 Task: Access the "File detail" page setting.
Action: Mouse moved to (1047, 71)
Screenshot: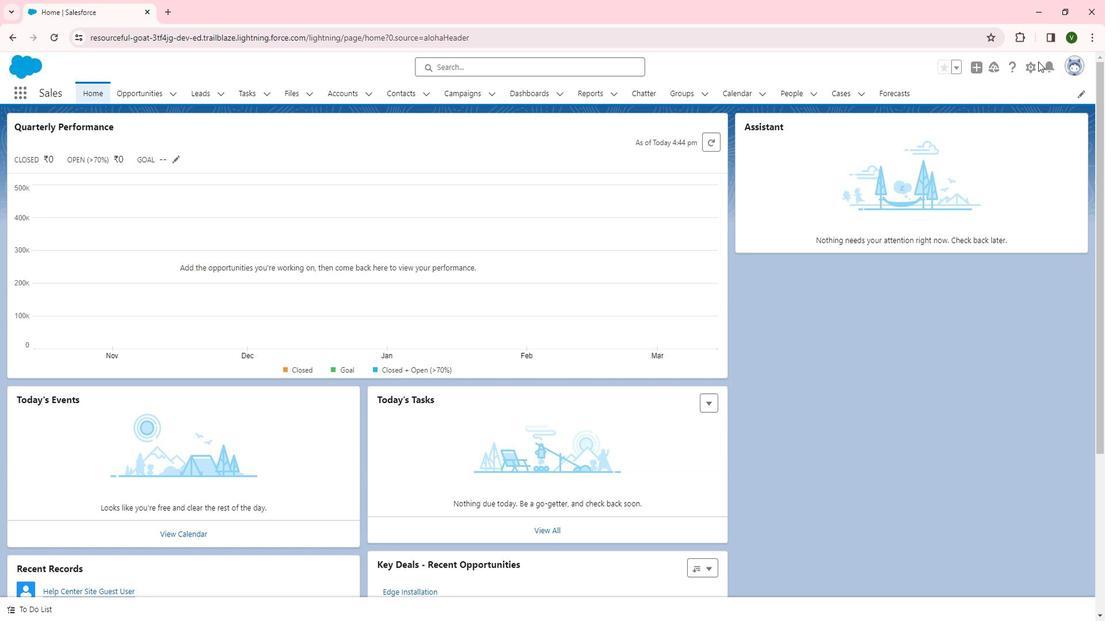 
Action: Mouse pressed left at (1047, 71)
Screenshot: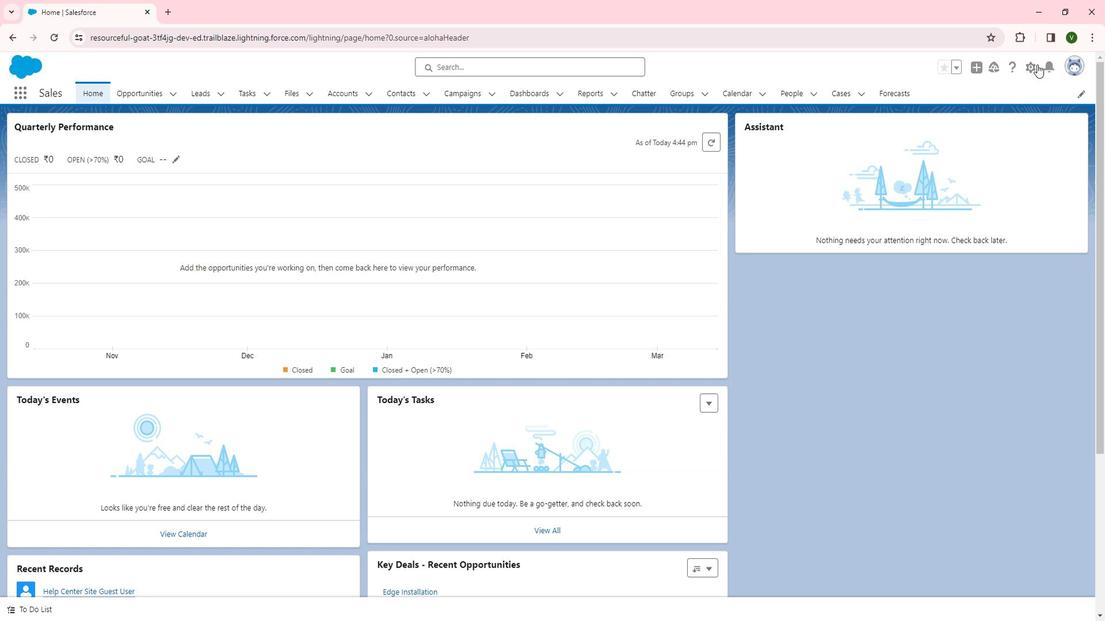 
Action: Mouse moved to (1006, 112)
Screenshot: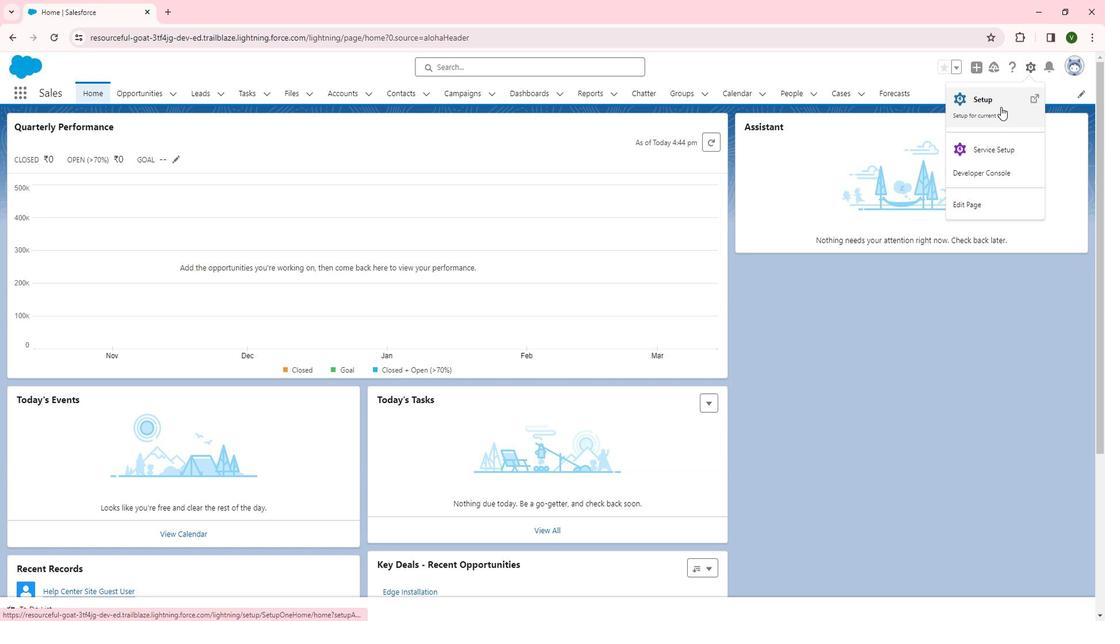 
Action: Mouse pressed left at (1006, 112)
Screenshot: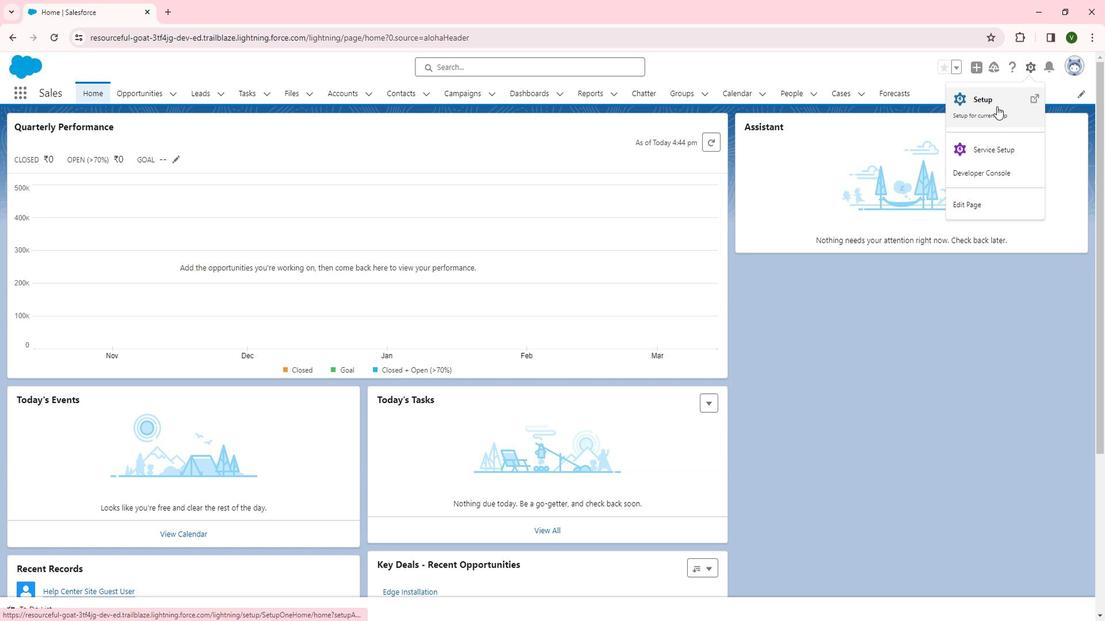 
Action: Mouse moved to (97, 355)
Screenshot: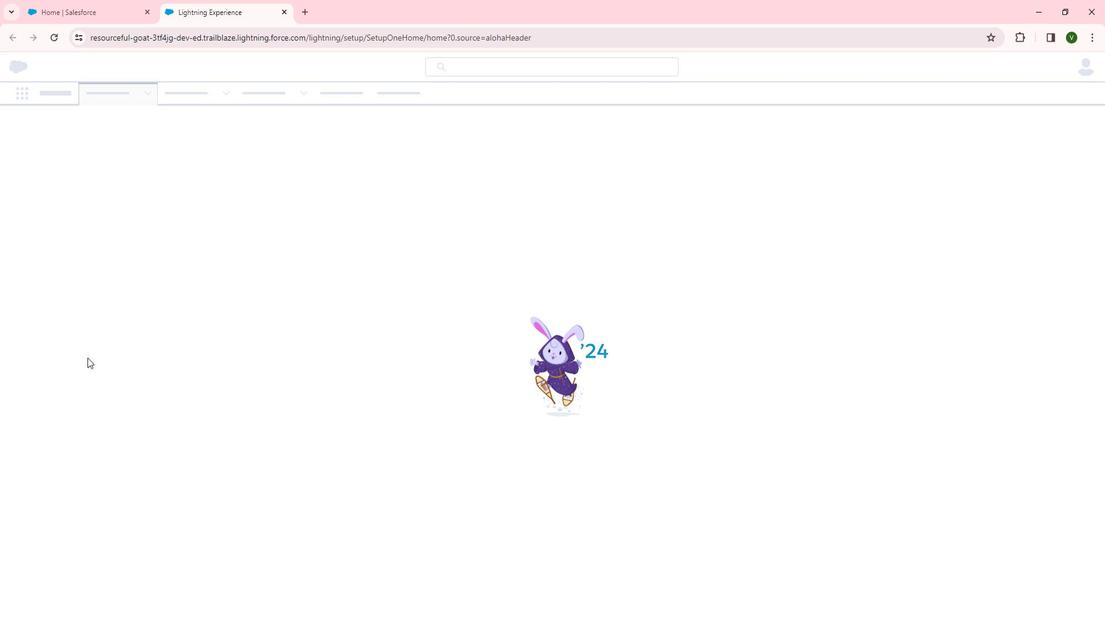 
Action: Mouse scrolled (97, 355) with delta (0, 0)
Screenshot: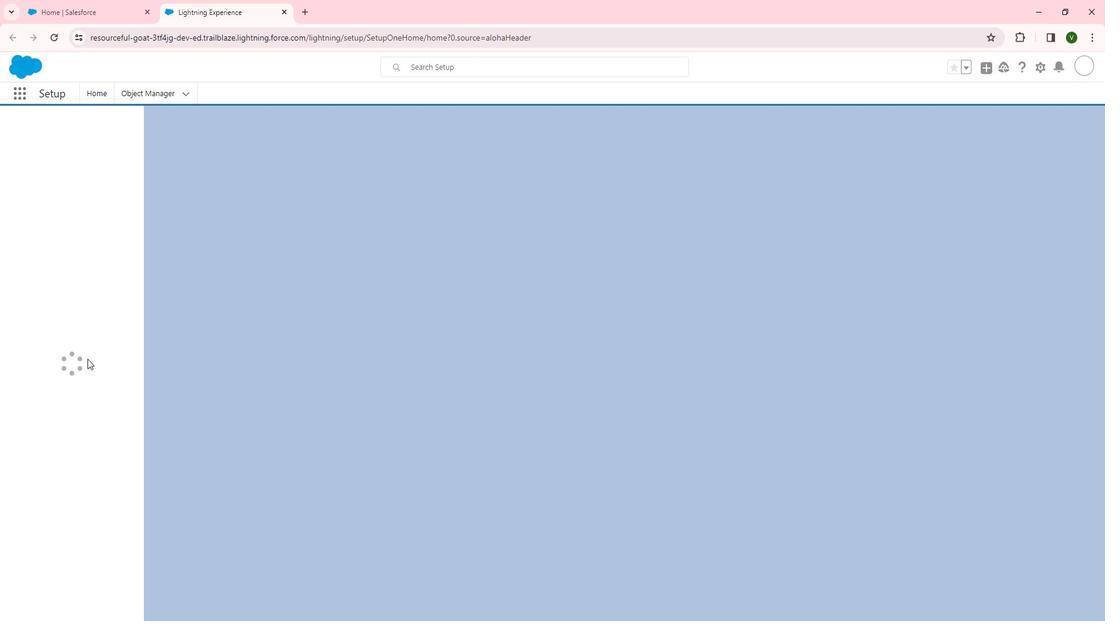 
Action: Mouse scrolled (97, 355) with delta (0, 0)
Screenshot: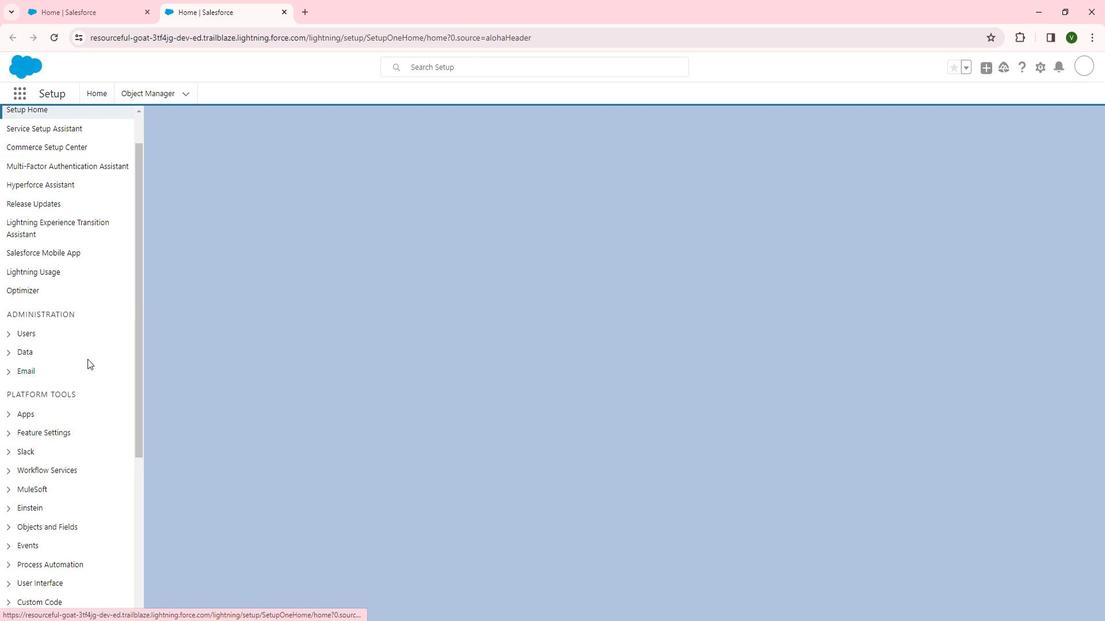 
Action: Mouse moved to (80, 354)
Screenshot: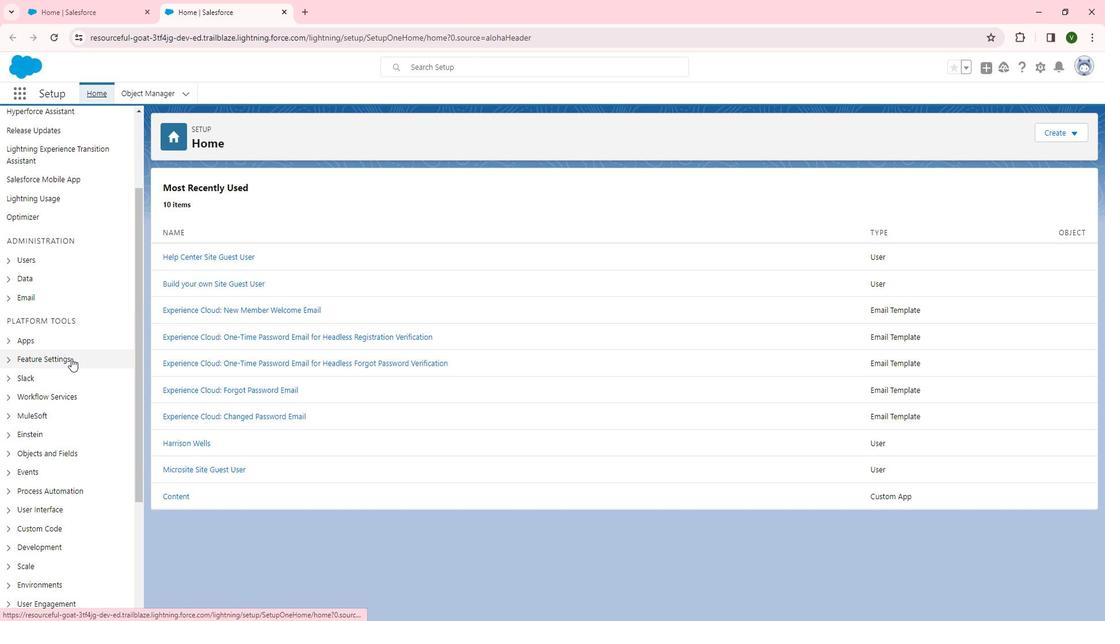 
Action: Mouse scrolled (80, 354) with delta (0, 0)
Screenshot: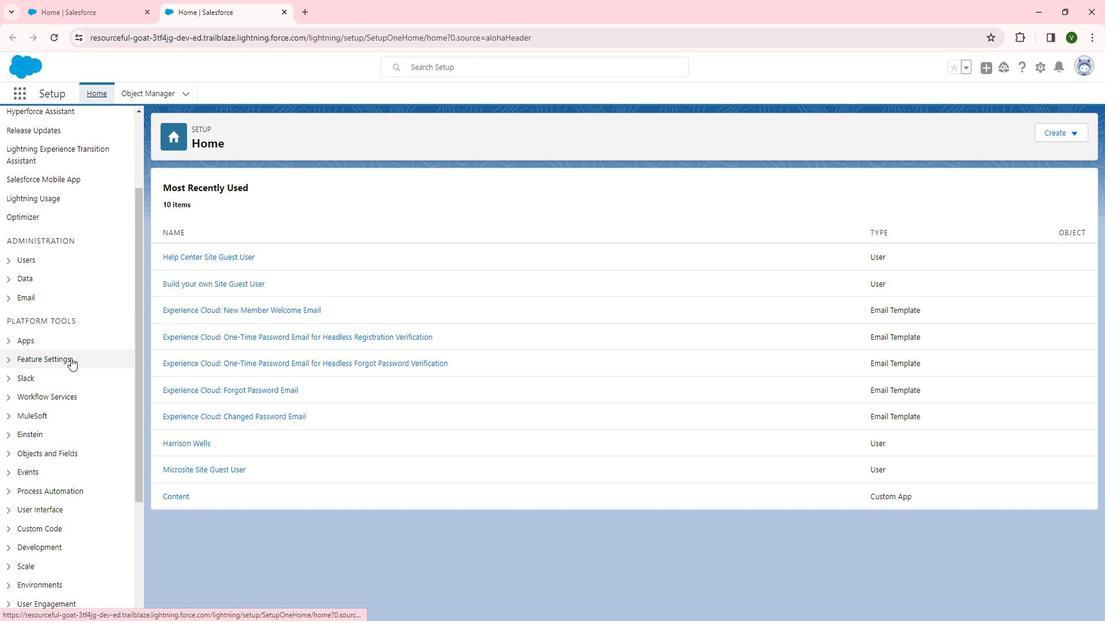 
Action: Mouse moved to (65, 303)
Screenshot: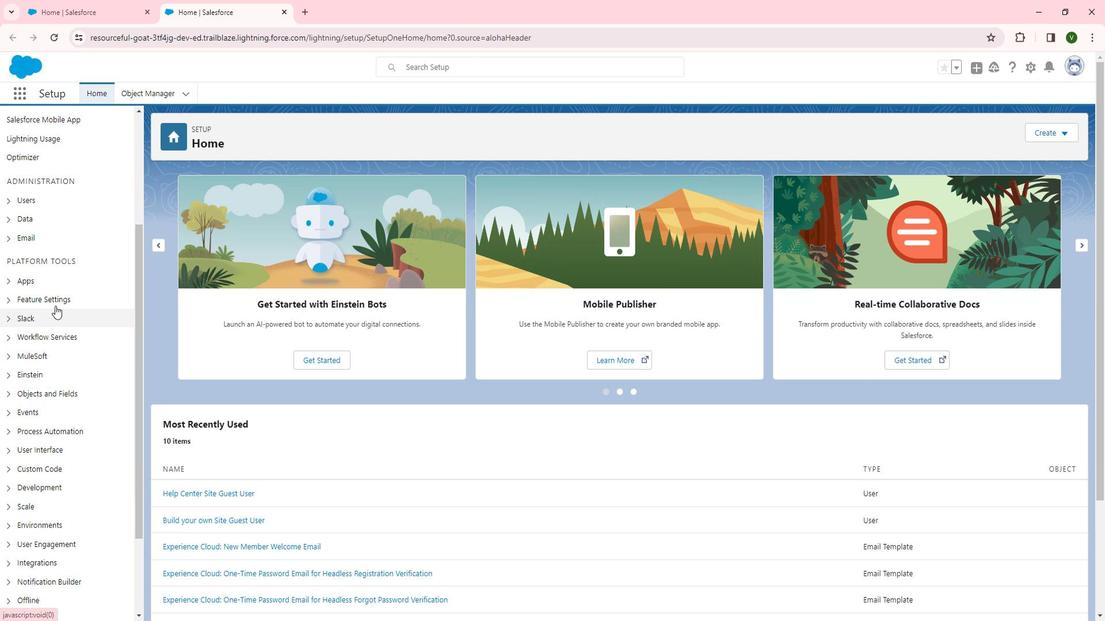 
Action: Mouse scrolled (65, 302) with delta (0, 0)
Screenshot: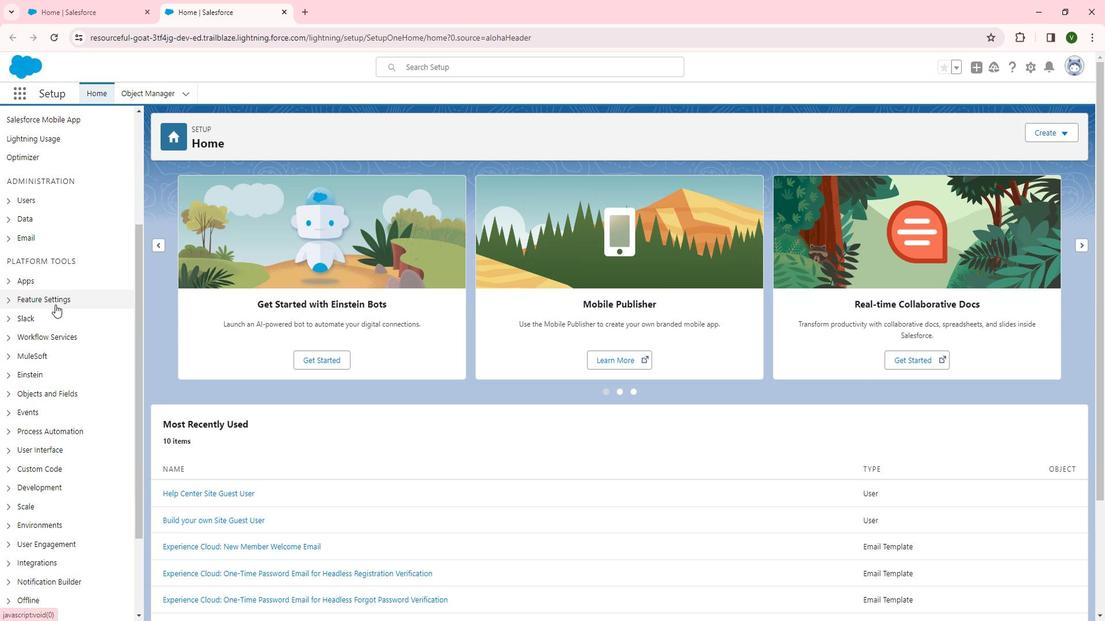 
Action: Mouse scrolled (65, 302) with delta (0, 0)
Screenshot: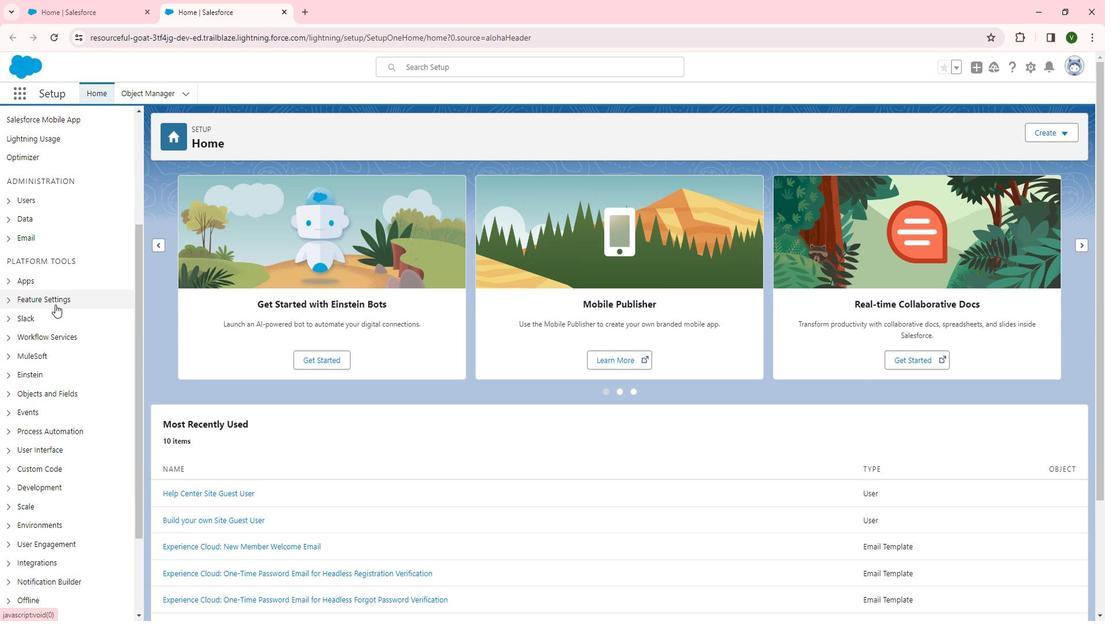 
Action: Mouse scrolled (65, 302) with delta (0, 0)
Screenshot: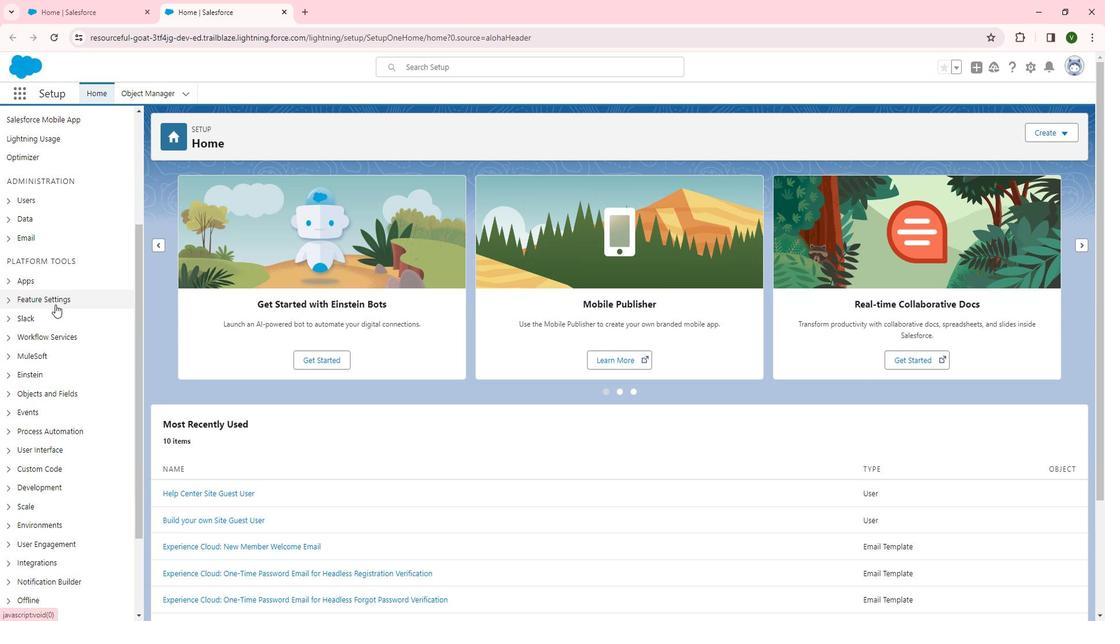 
Action: Mouse moved to (65, 180)
Screenshot: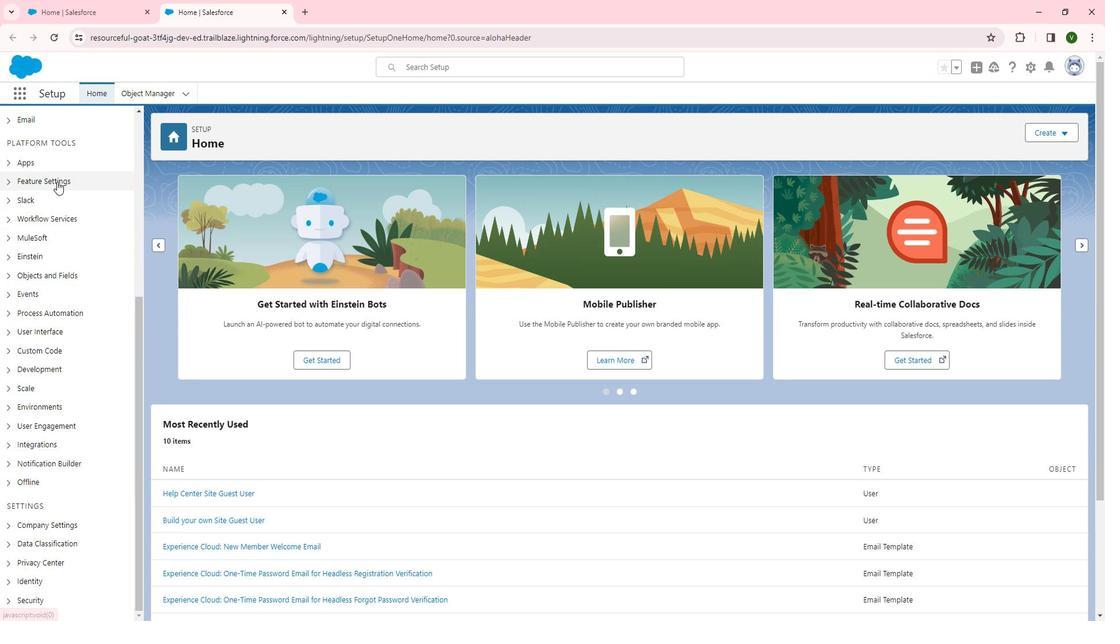 
Action: Mouse pressed left at (65, 180)
Screenshot: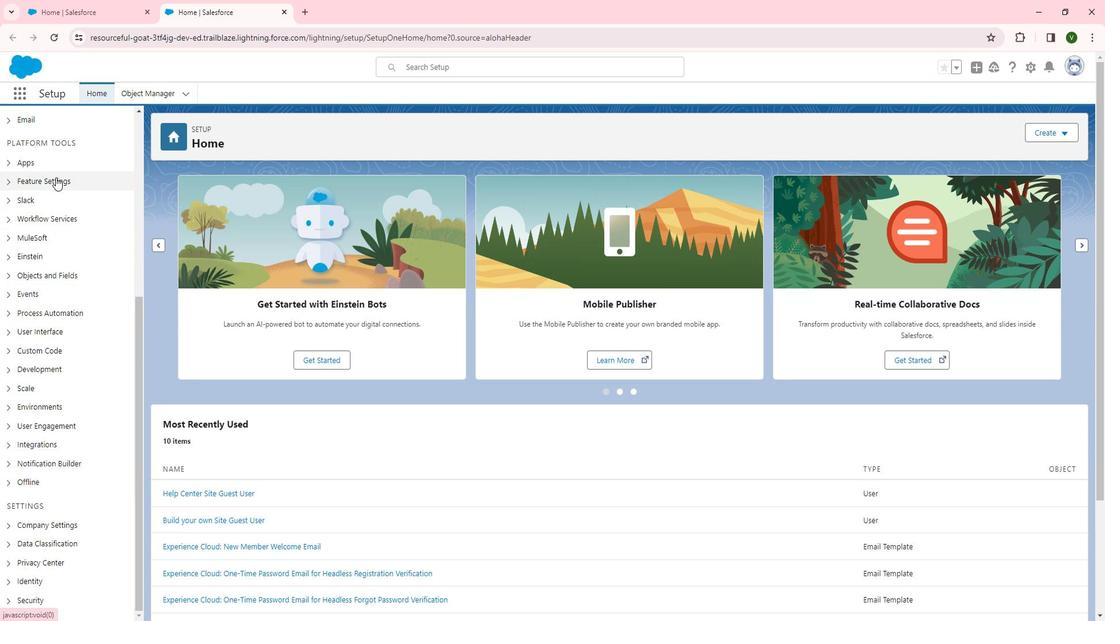 
Action: Mouse moved to (66, 277)
Screenshot: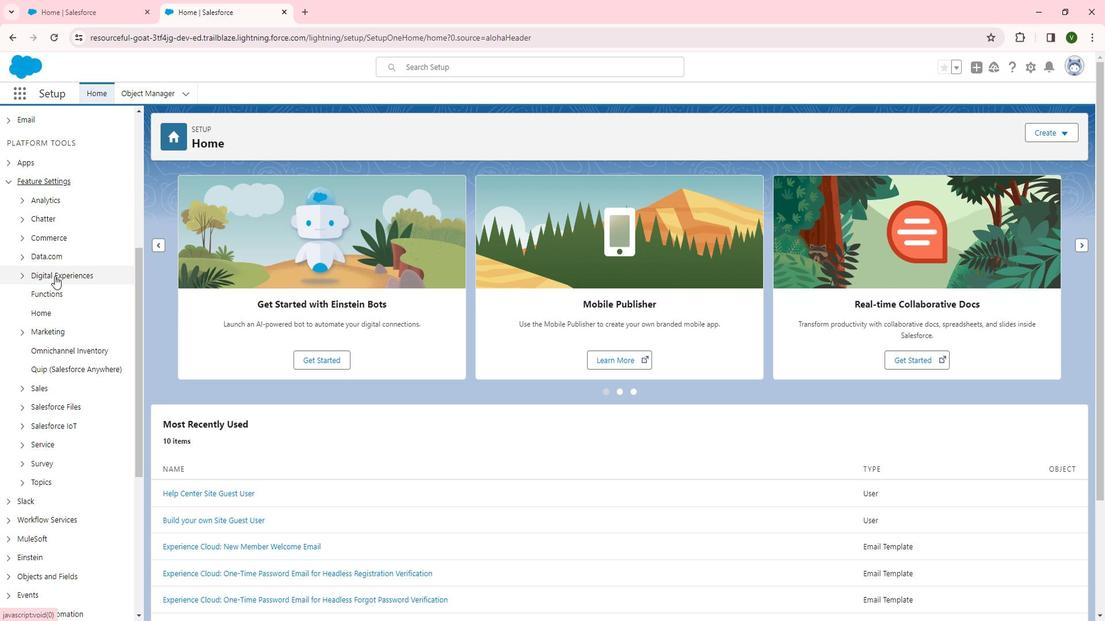 
Action: Mouse pressed left at (66, 277)
Screenshot: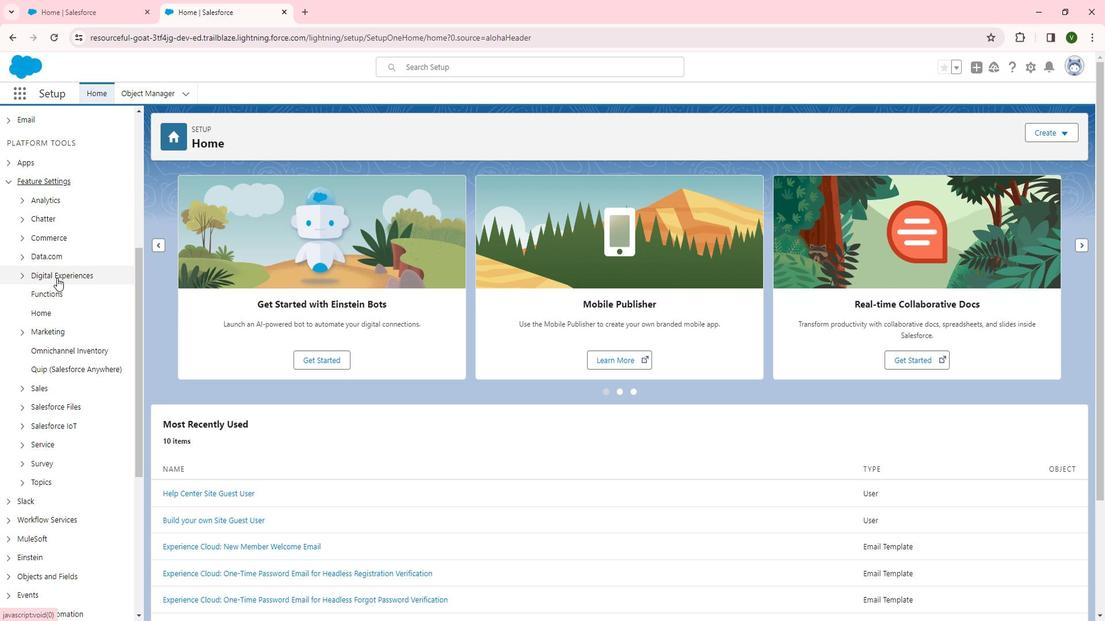 
Action: Mouse moved to (66, 303)
Screenshot: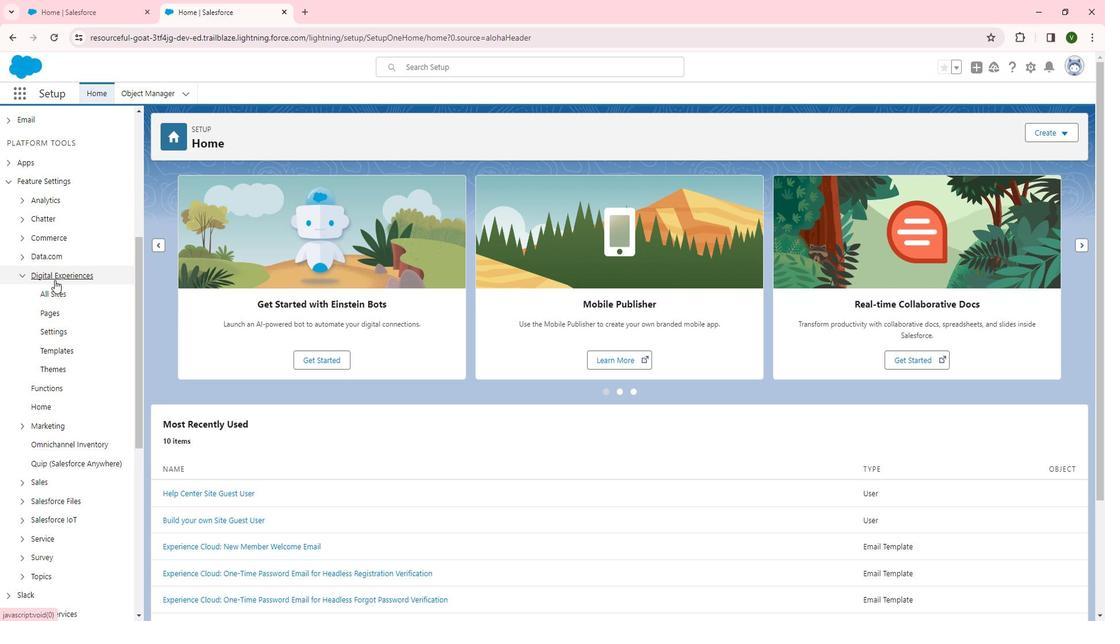 
Action: Mouse scrolled (66, 303) with delta (0, 0)
Screenshot: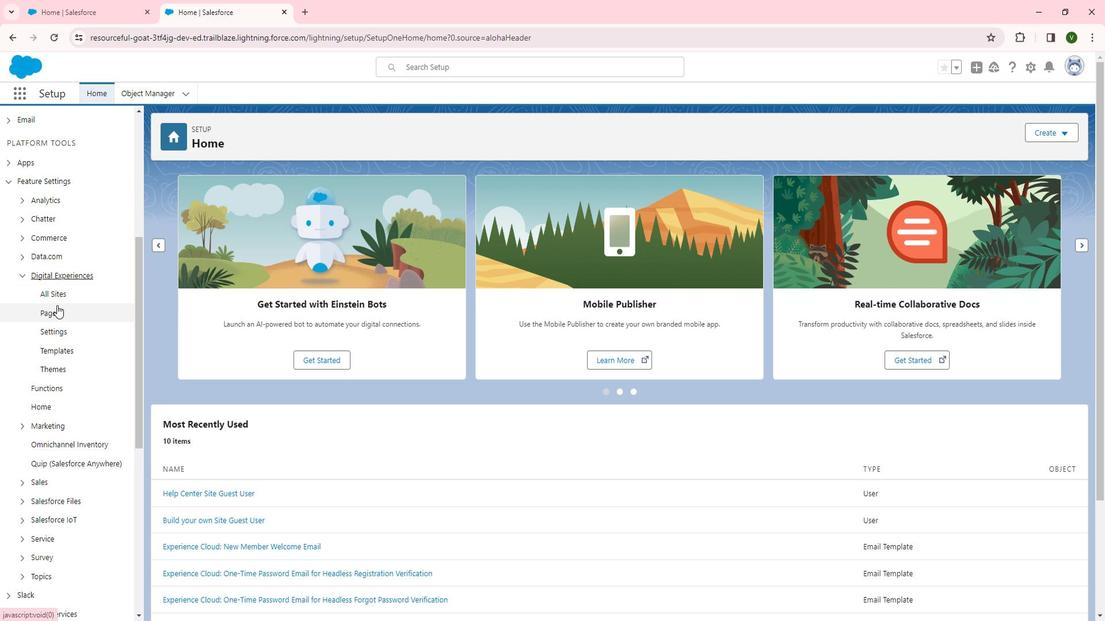 
Action: Mouse moved to (74, 232)
Screenshot: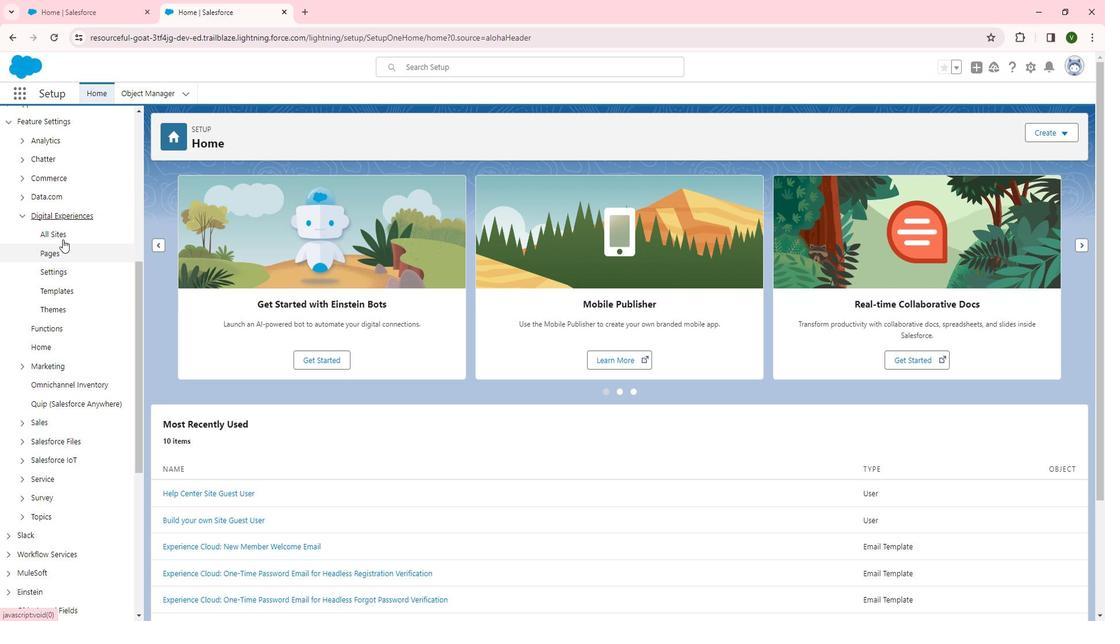 
Action: Mouse pressed left at (74, 232)
Screenshot: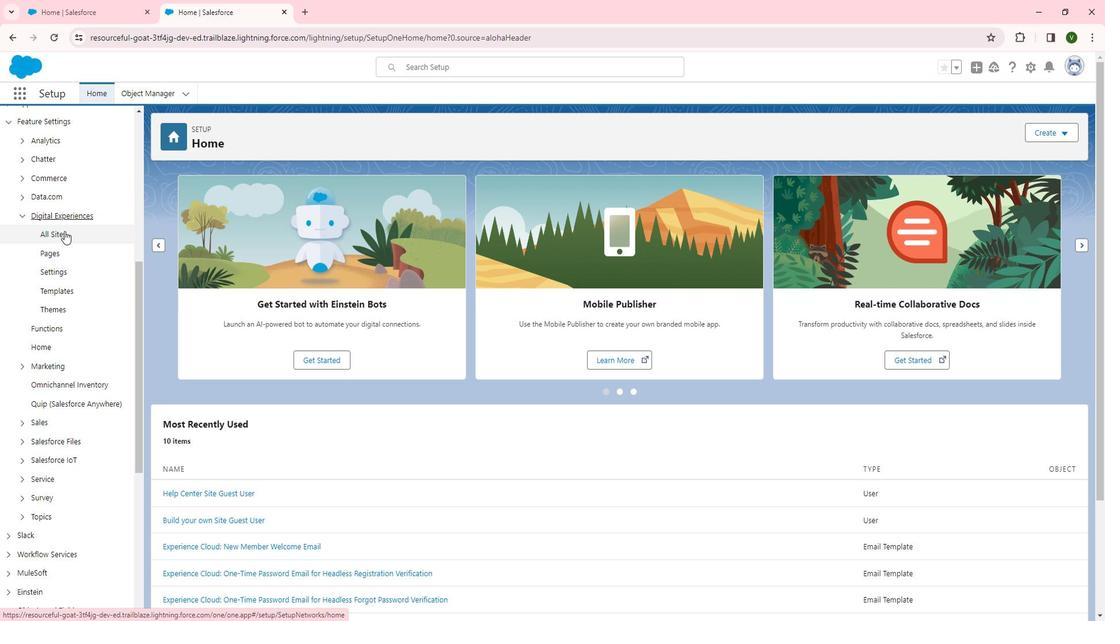 
Action: Mouse moved to (196, 303)
Screenshot: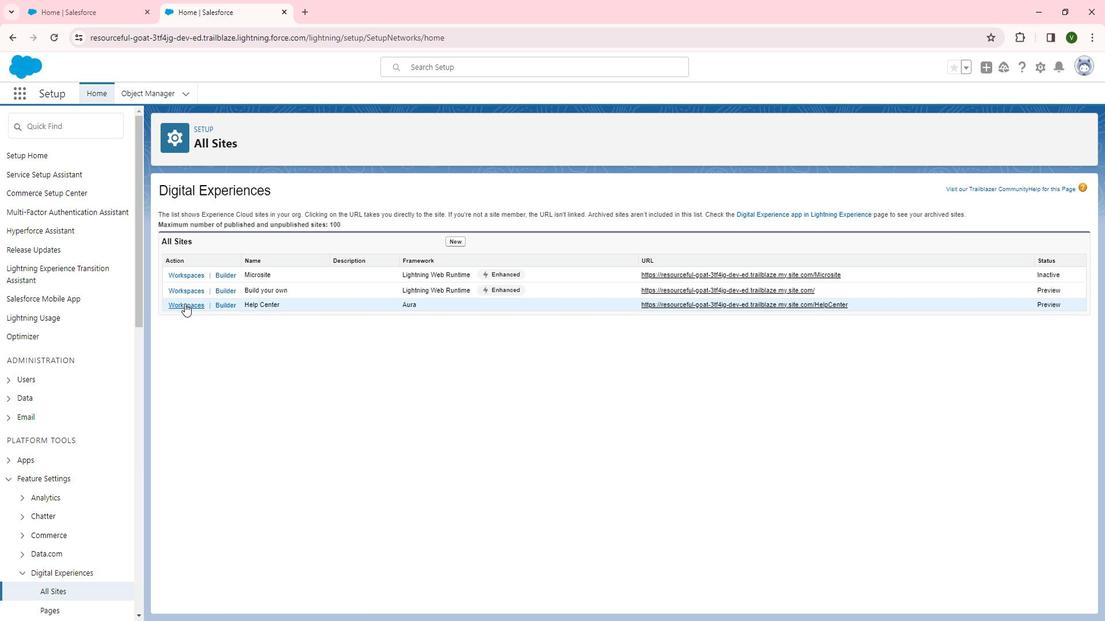 
Action: Mouse pressed left at (196, 303)
Screenshot: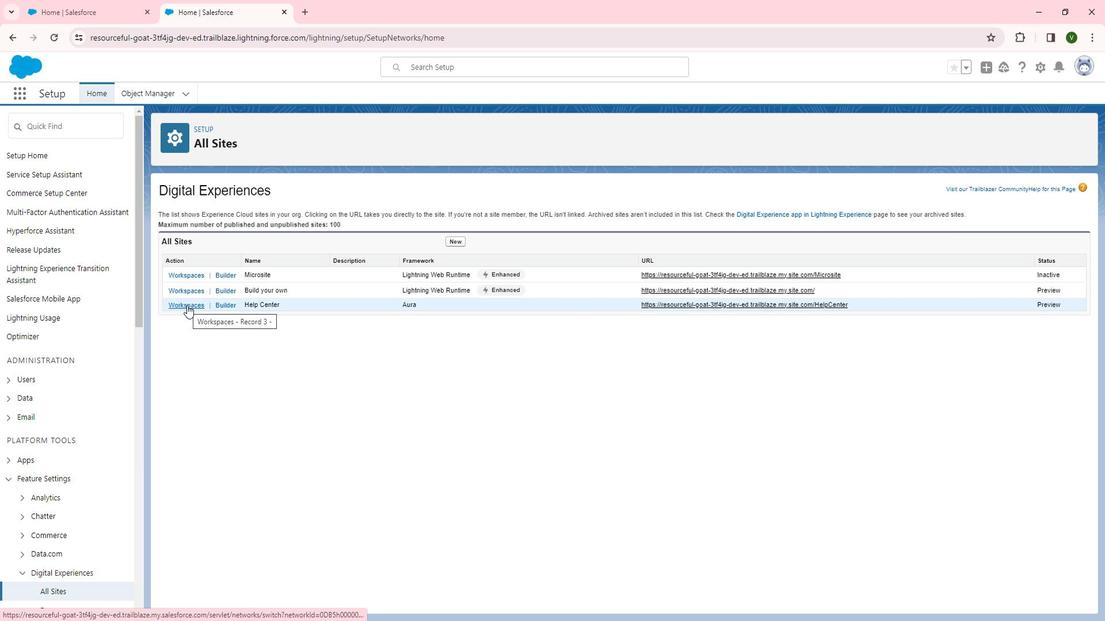 
Action: Mouse moved to (134, 240)
Screenshot: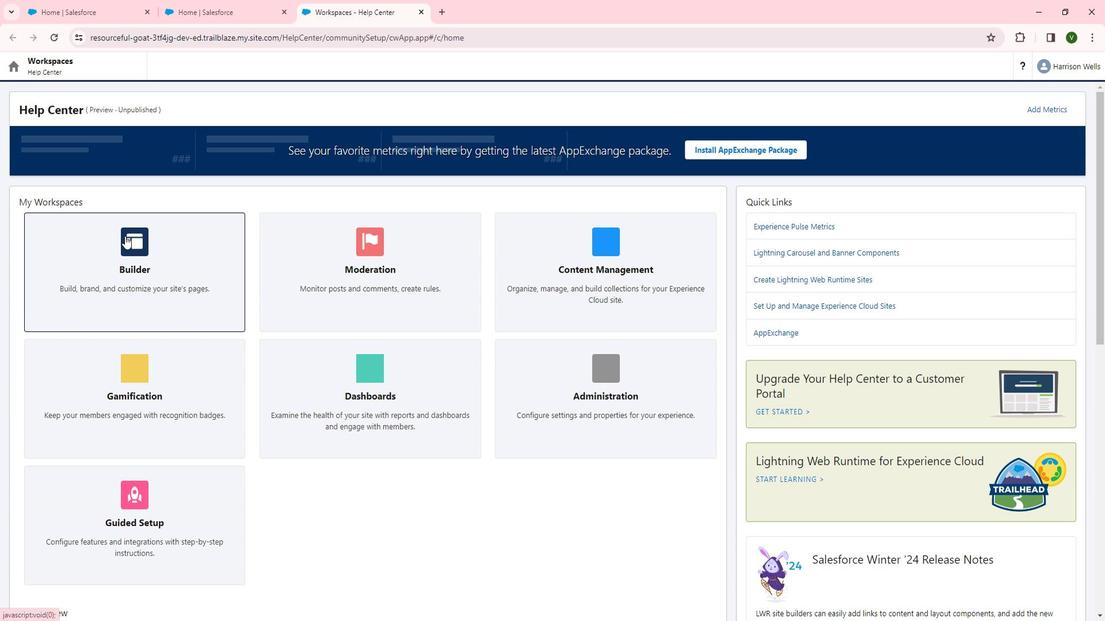 
Action: Mouse pressed left at (134, 240)
Screenshot: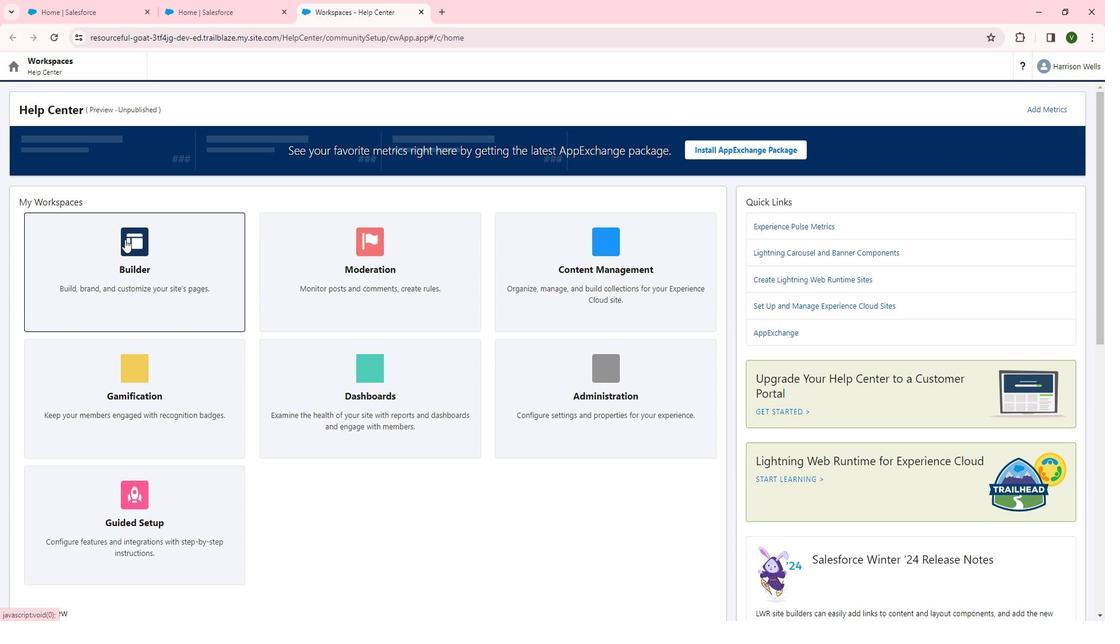 
Action: Mouse moved to (116, 77)
Screenshot: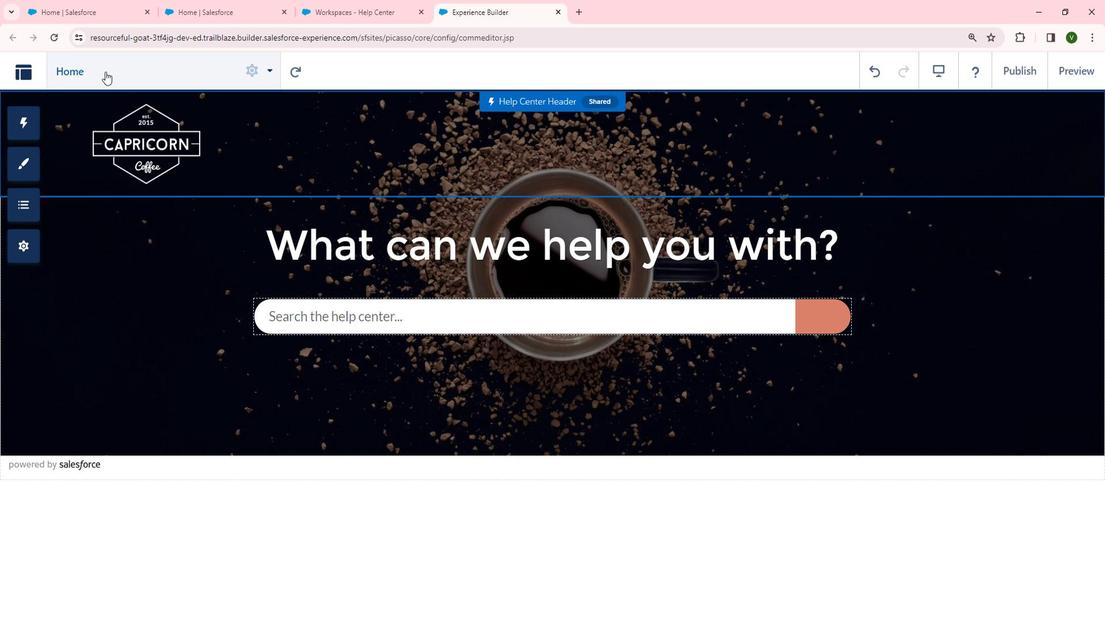 
Action: Mouse pressed left at (116, 77)
Screenshot: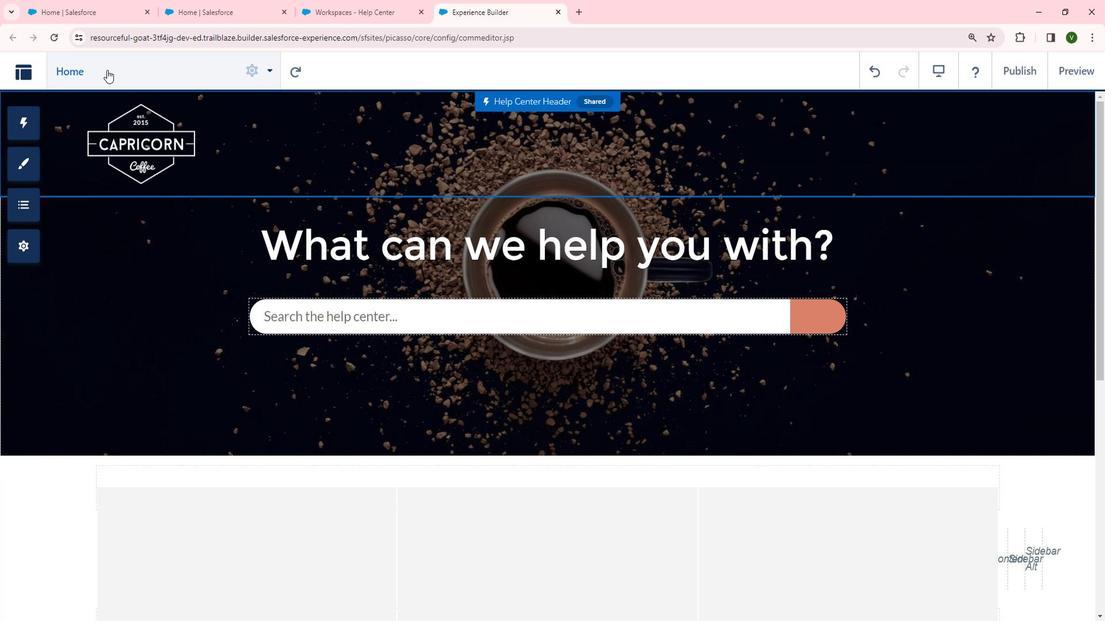 
Action: Mouse moved to (73, 292)
Screenshot: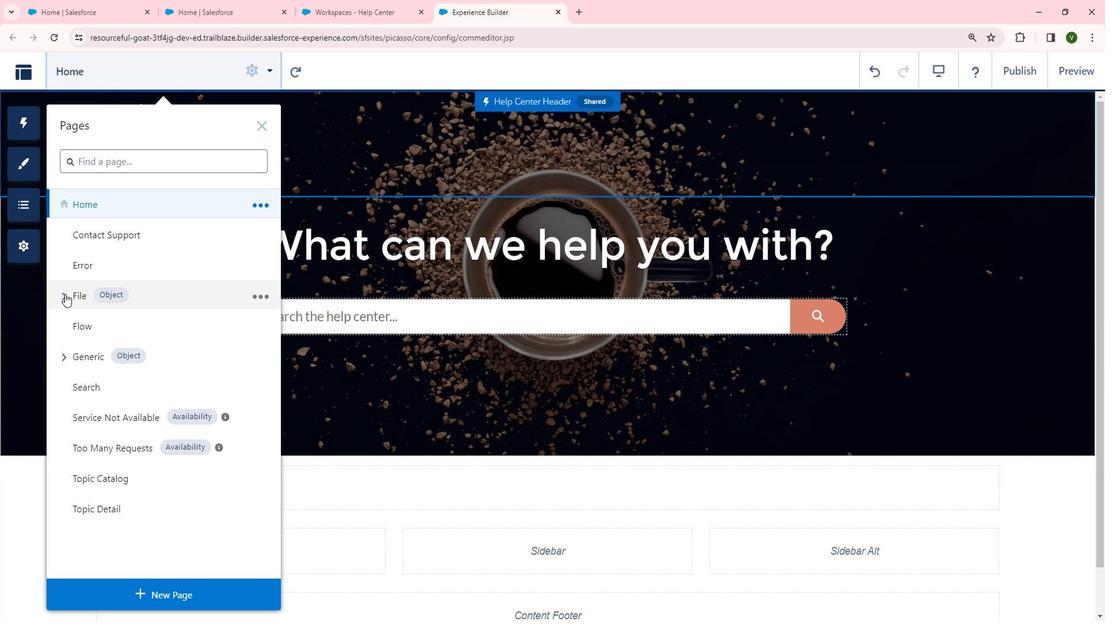 
Action: Mouse pressed left at (73, 292)
Screenshot: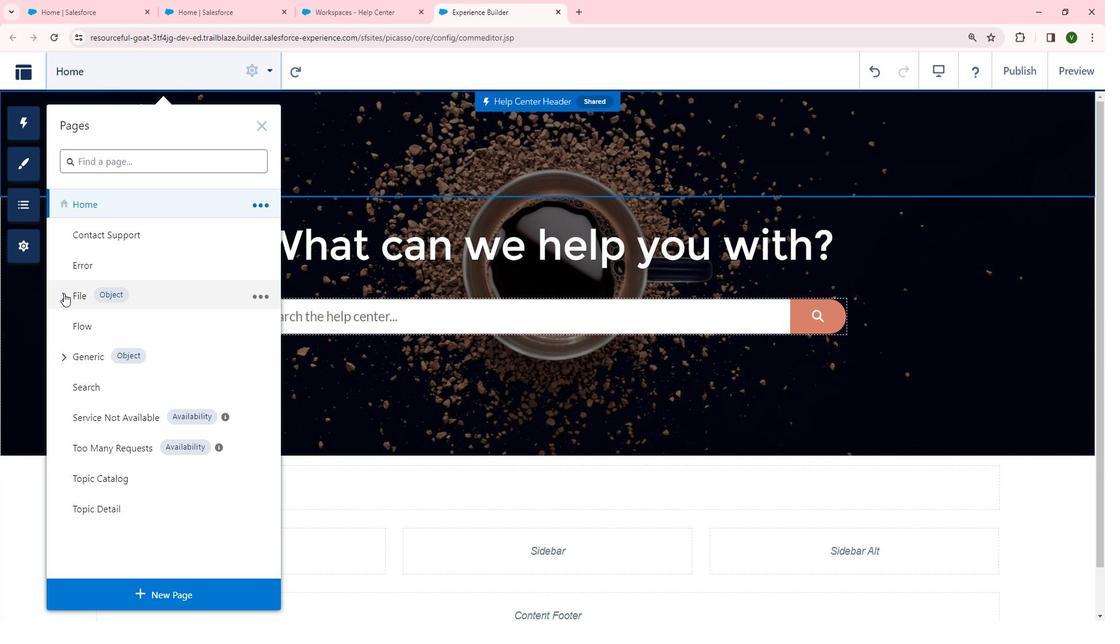 
Action: Mouse moved to (123, 325)
Screenshot: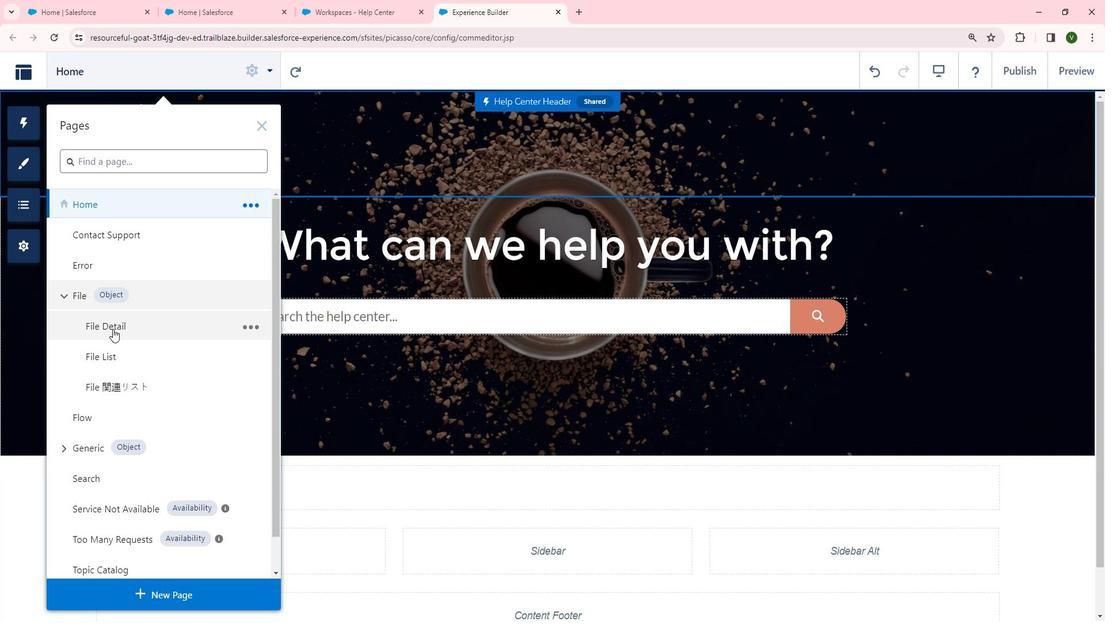
Action: Mouse pressed left at (123, 325)
Screenshot: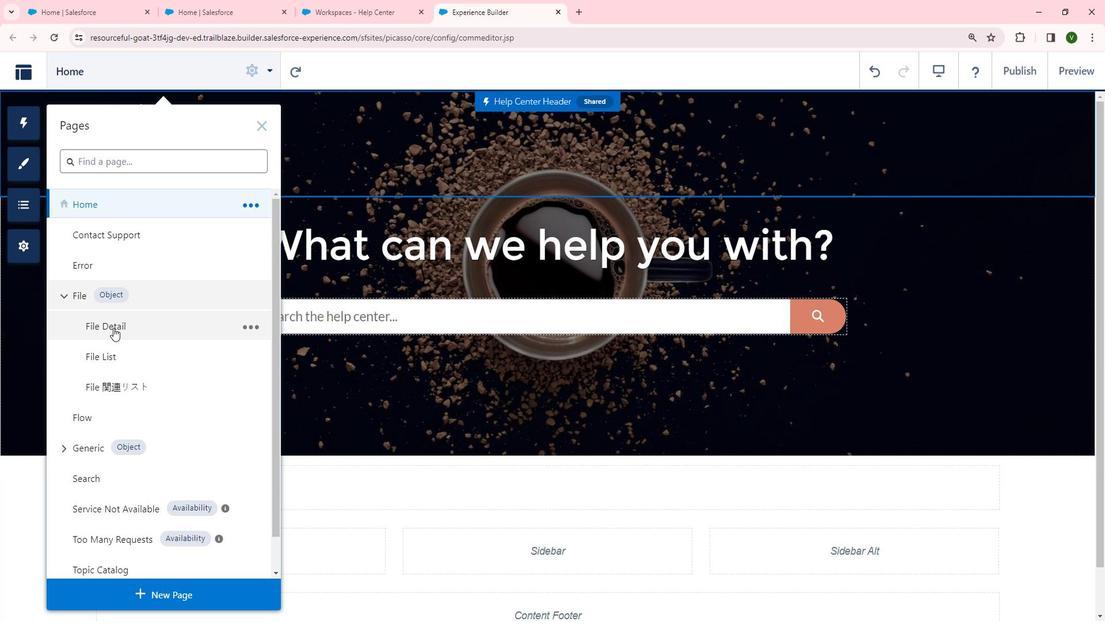 
Action: Mouse moved to (223, 80)
Screenshot: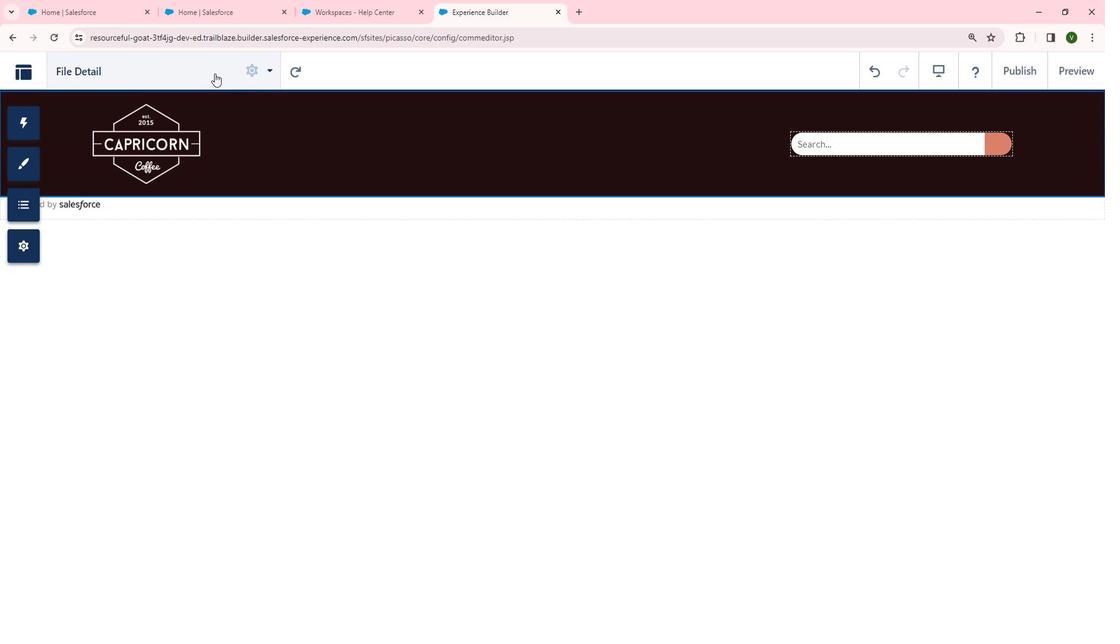 
Action: Mouse pressed left at (223, 80)
Screenshot: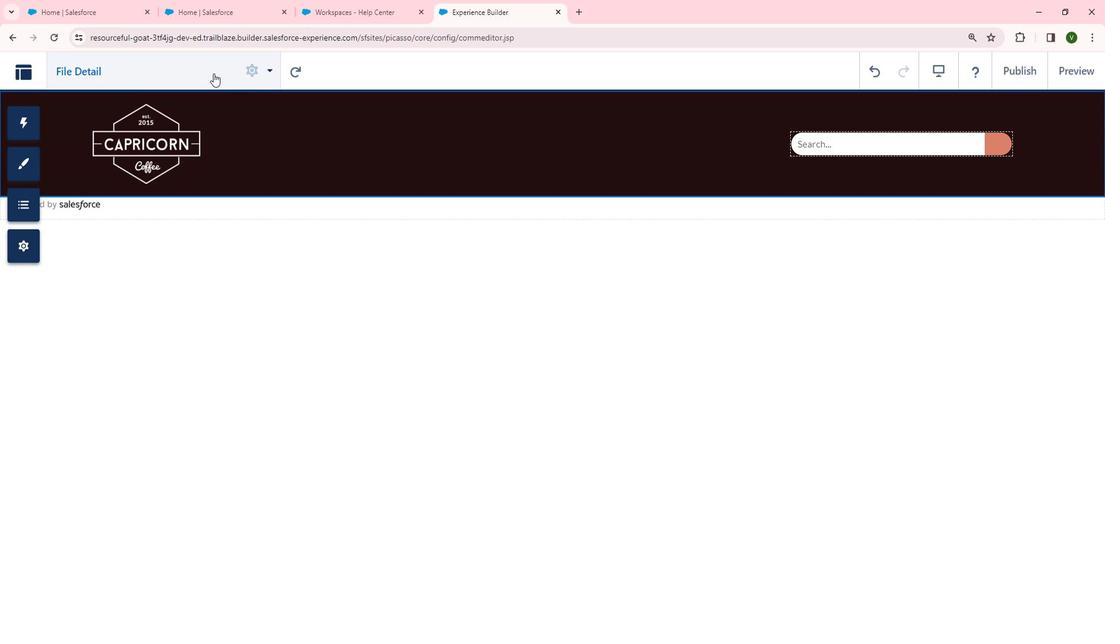 
Action: Mouse moved to (263, 289)
Screenshot: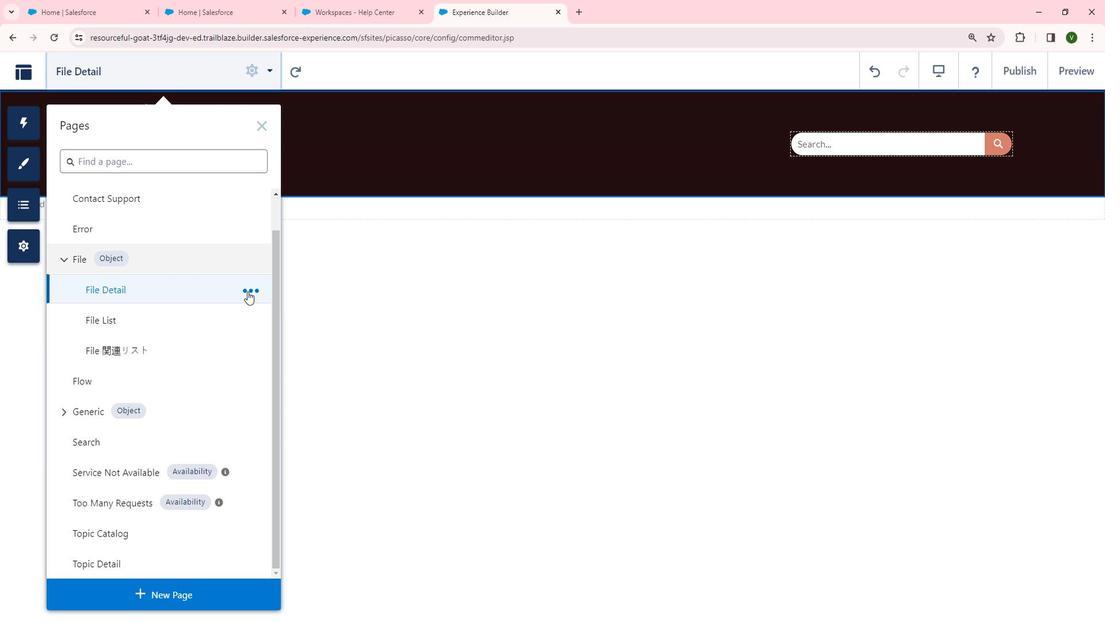 
Action: Mouse pressed left at (263, 289)
Screenshot: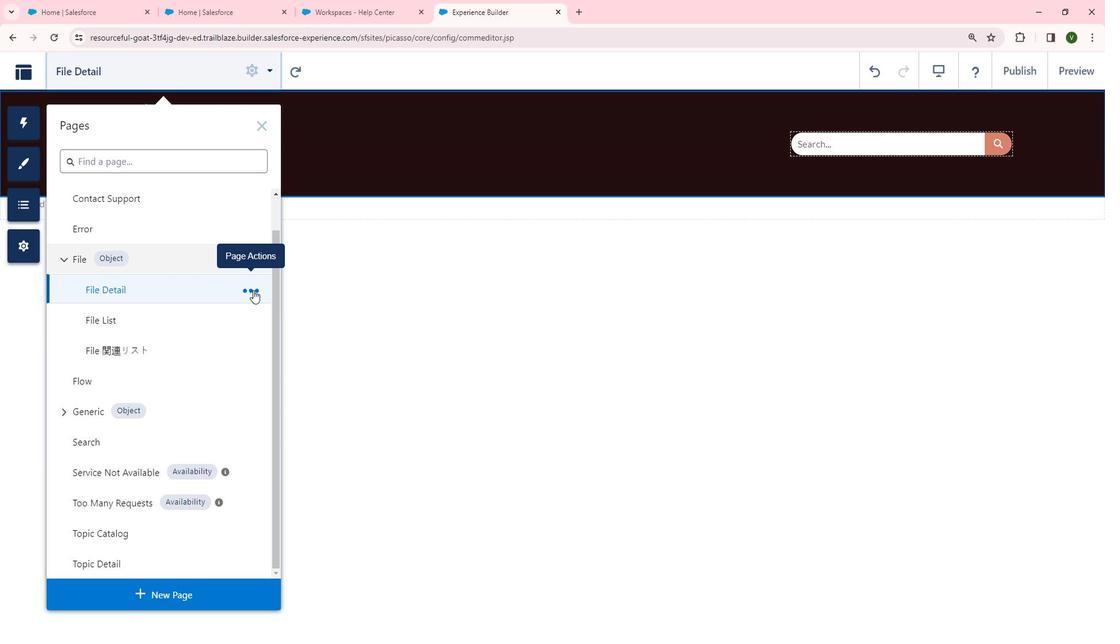 
Action: Mouse moved to (352, 289)
Screenshot: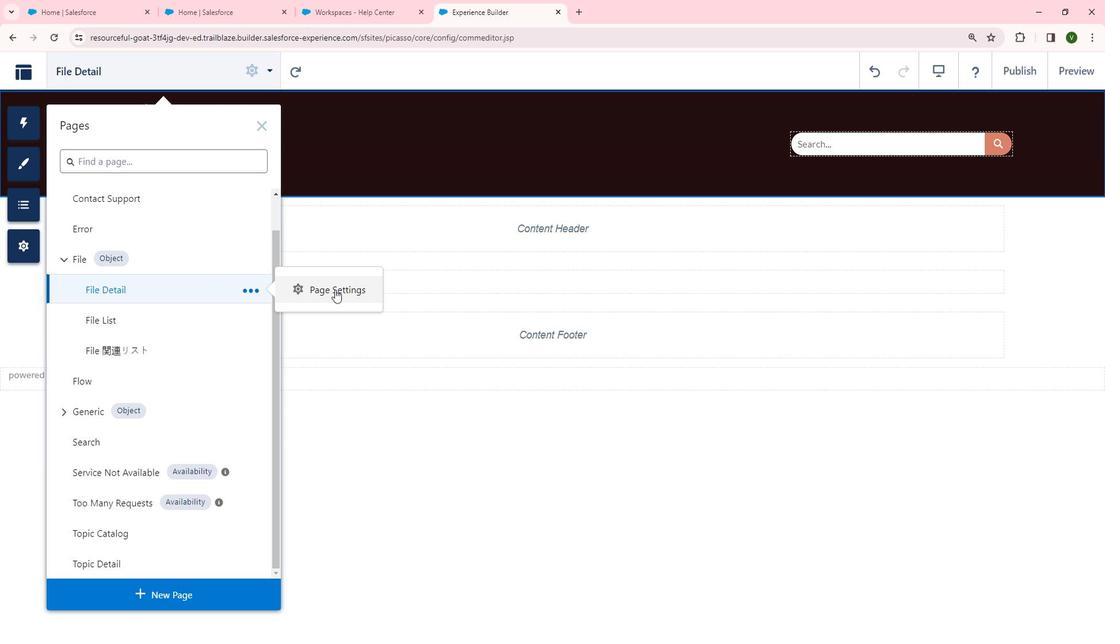 
Action: Mouse pressed left at (352, 289)
Screenshot: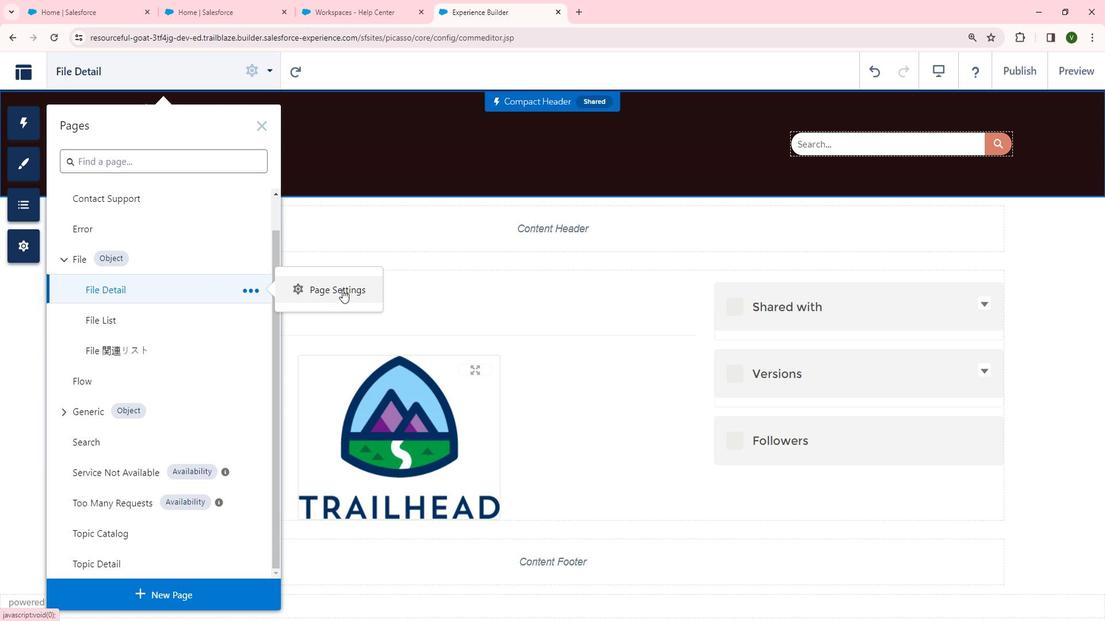 
Action: Mouse moved to (494, 294)
Screenshot: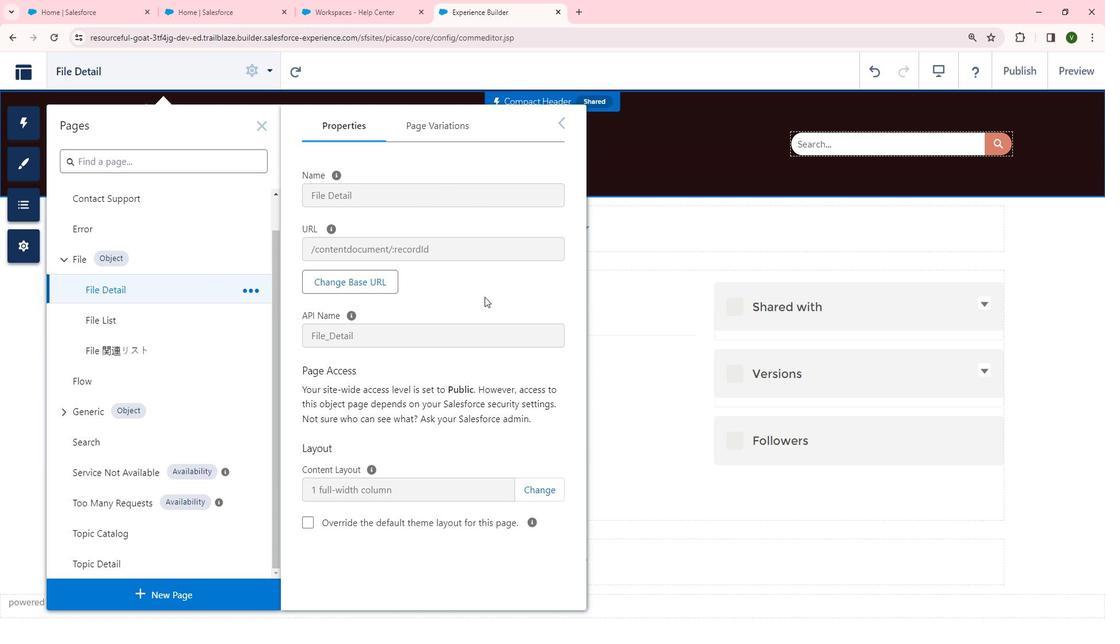
